 Task: Send an email with the signature Dylan Clark with the subject 'Request for paternity leave' and the message 'Could you please confirm the details of the contract?' from softage.1@softage.net to softage.10@softage.net and softage.2@softage.net with CC to softage.3@softage.net
Action: Key pressed n
Screenshot: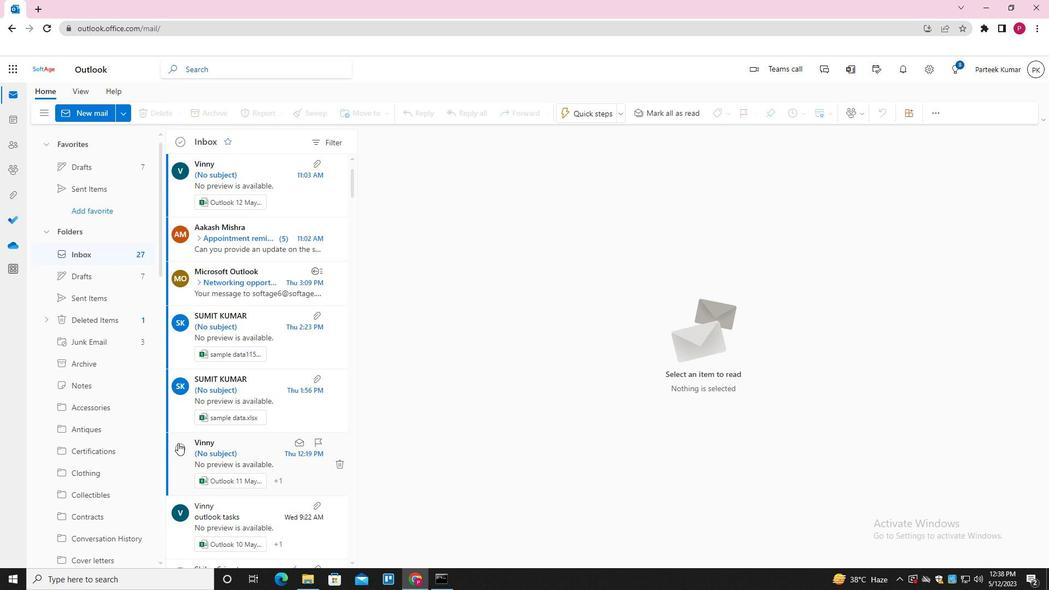 
Action: Mouse moved to (735, 115)
Screenshot: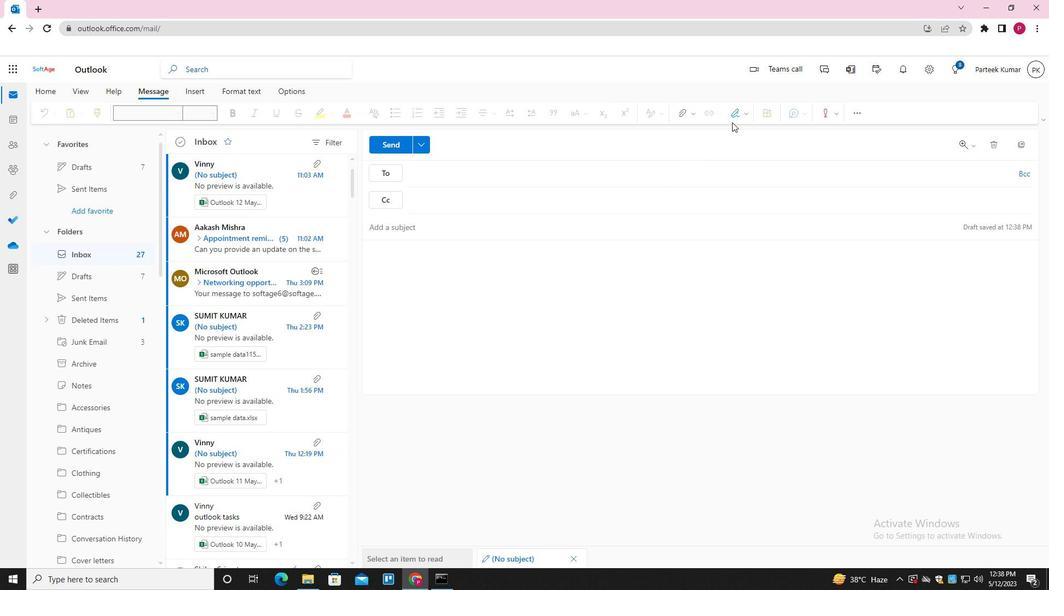 
Action: Mouse pressed left at (735, 115)
Screenshot: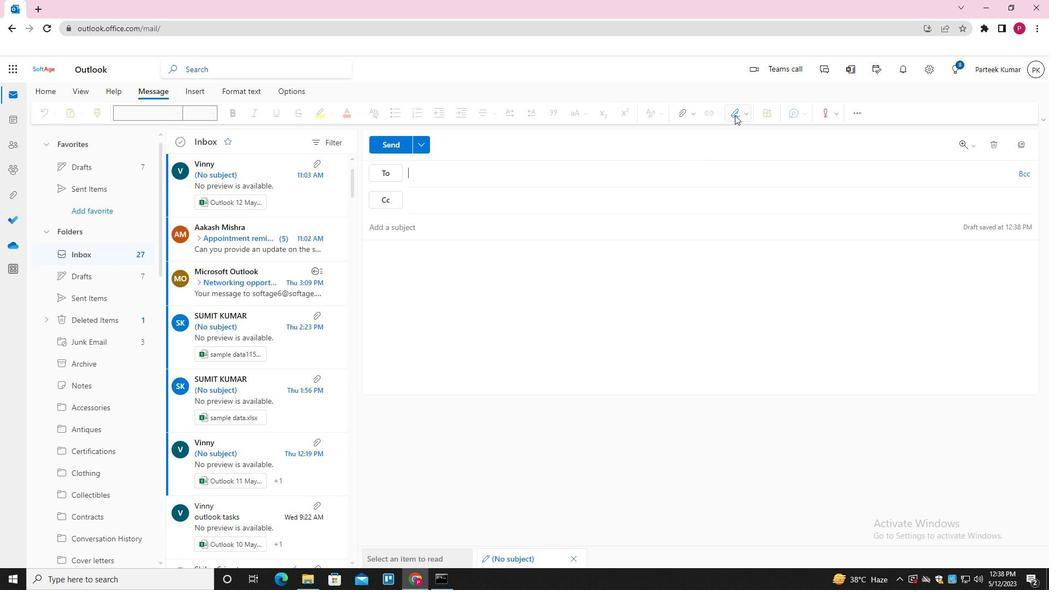 
Action: Mouse moved to (717, 156)
Screenshot: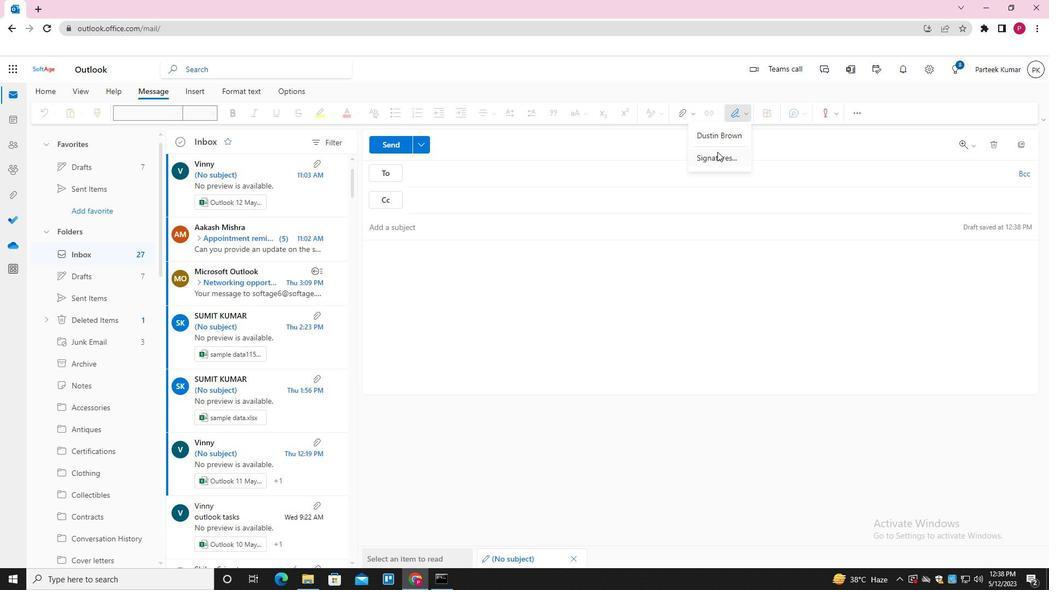 
Action: Mouse pressed left at (717, 156)
Screenshot: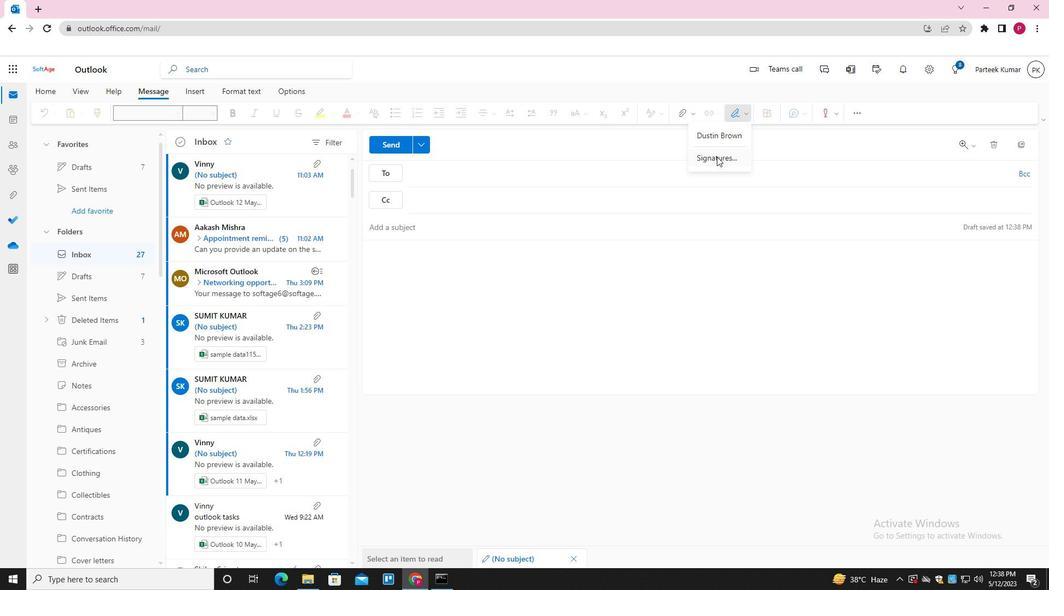 
Action: Mouse moved to (745, 197)
Screenshot: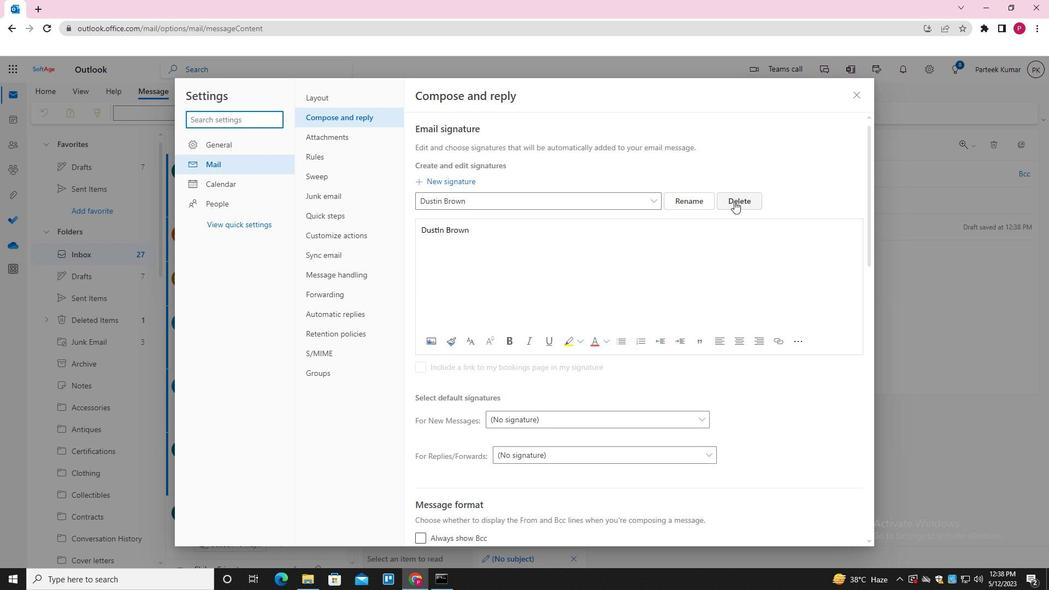 
Action: Mouse pressed left at (745, 197)
Screenshot: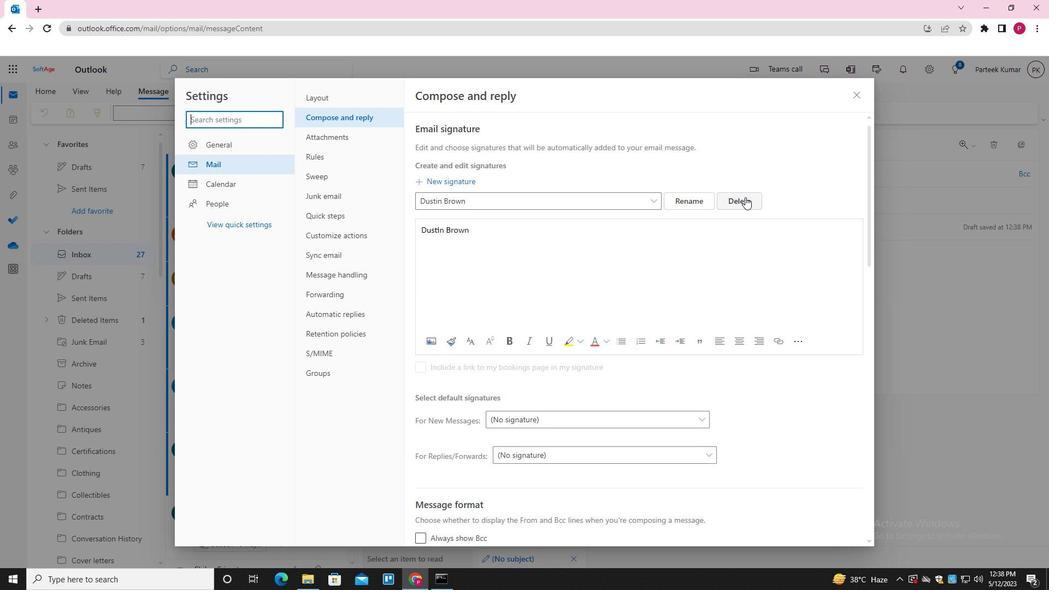 
Action: Mouse moved to (564, 200)
Screenshot: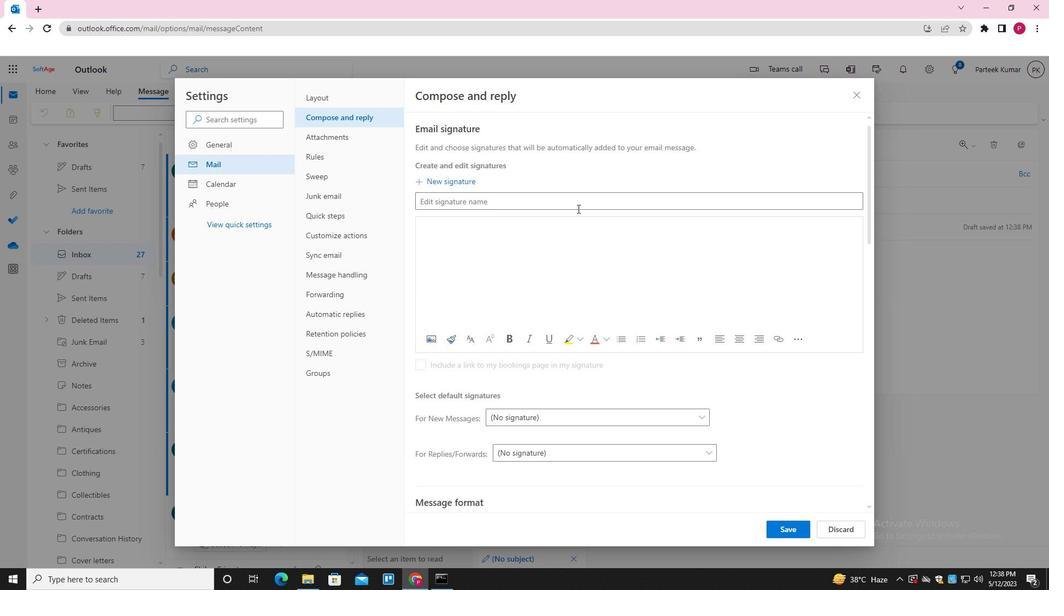 
Action: Mouse pressed left at (564, 200)
Screenshot: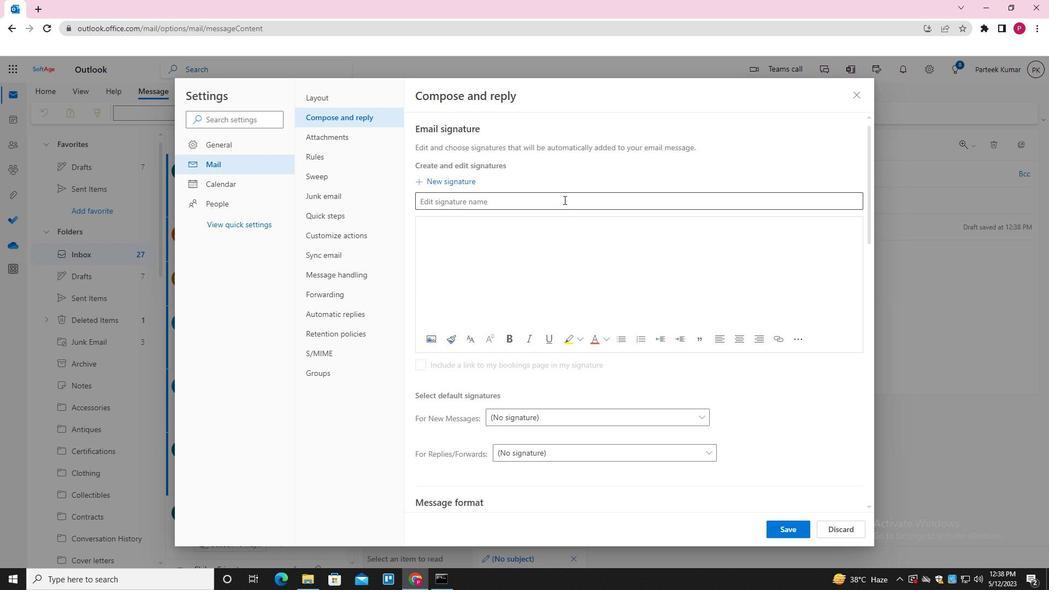 
Action: Key pressed <Key.shift>DYLAN<Key.space><Key.shift><Key.shift><Key.shift><Key.shift><Key.shift>CLARK<Key.tab><Key.shift>DYLAN<Key.space><Key.shift>CLARK
Screenshot: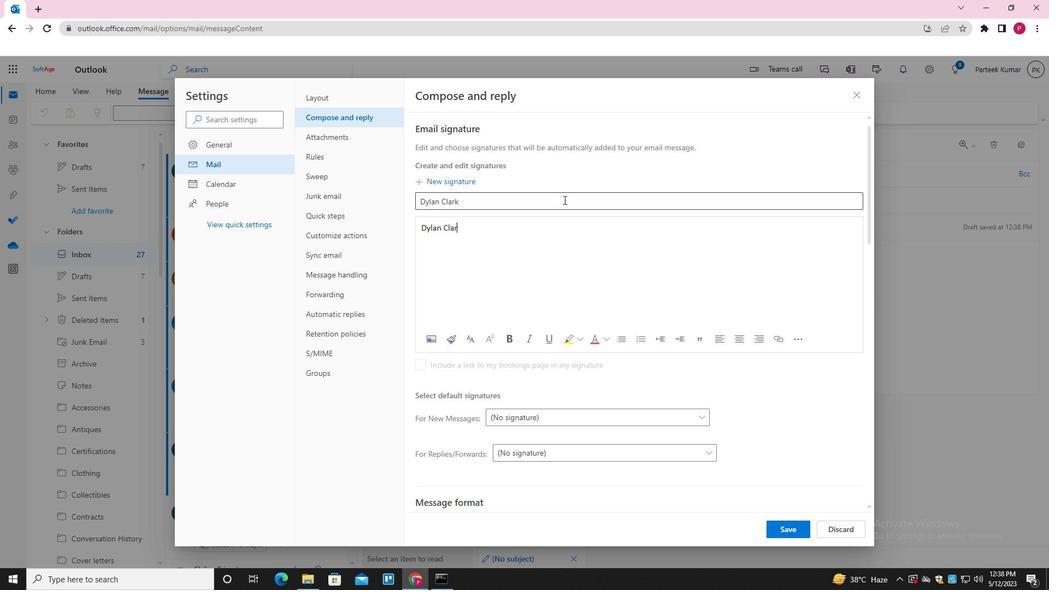 
Action: Mouse moved to (784, 530)
Screenshot: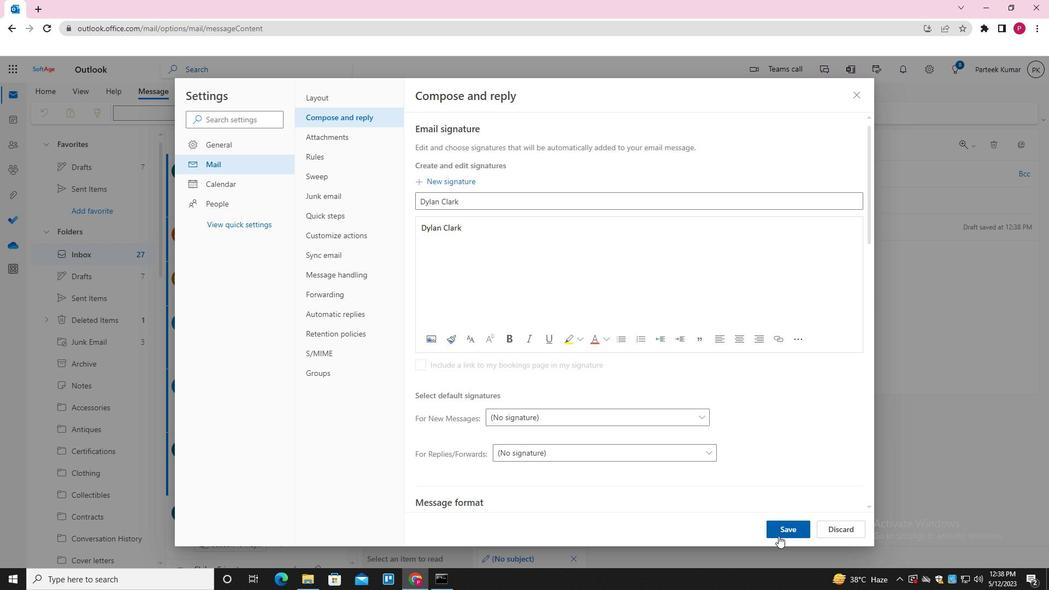 
Action: Mouse pressed left at (784, 530)
Screenshot: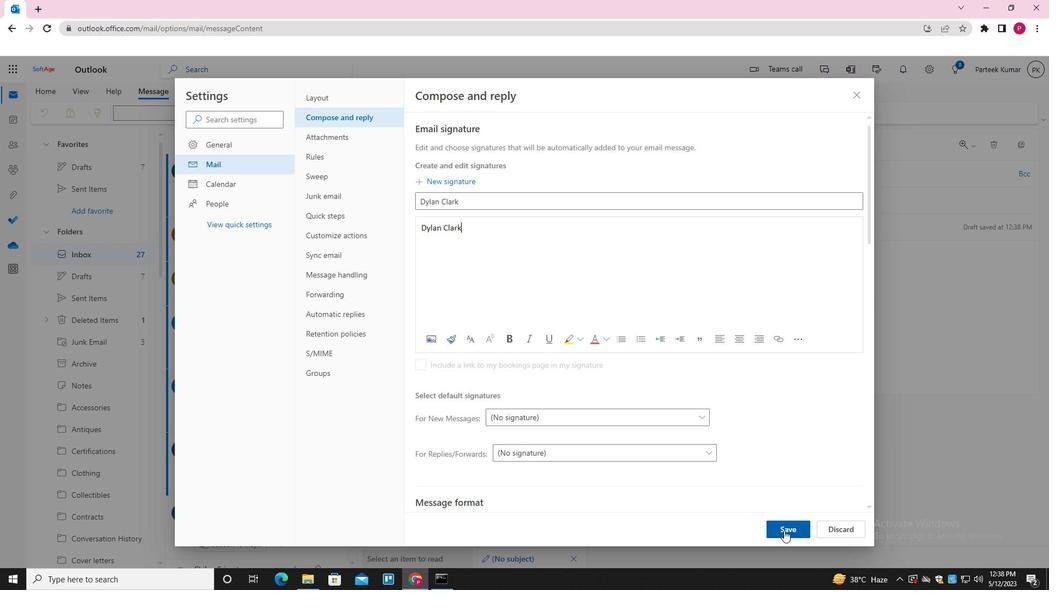 
Action: Mouse moved to (853, 96)
Screenshot: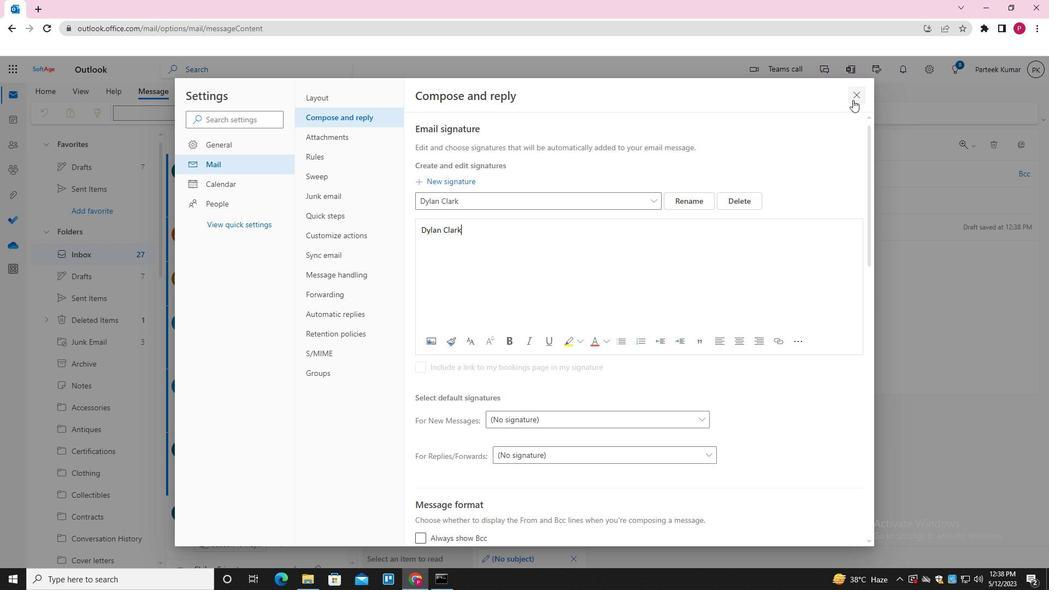 
Action: Mouse pressed left at (853, 96)
Screenshot: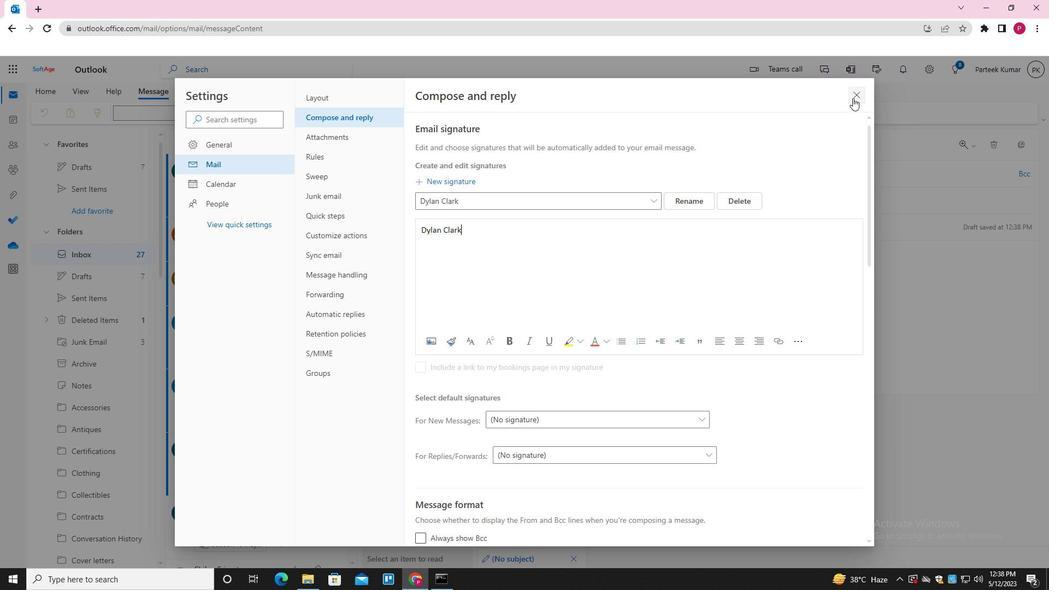 
Action: Mouse moved to (736, 115)
Screenshot: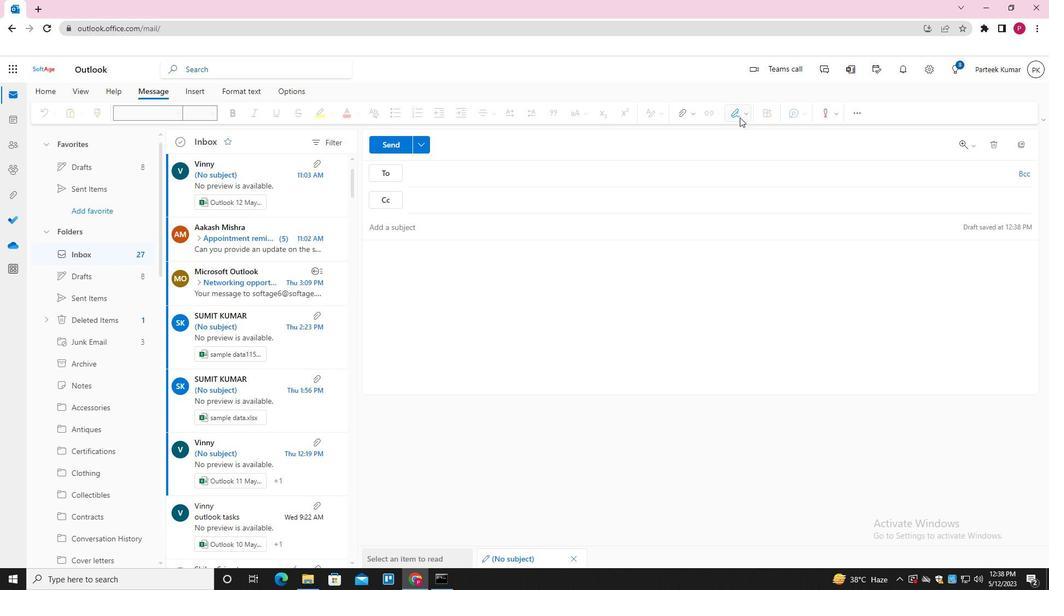 
Action: Mouse pressed left at (736, 115)
Screenshot: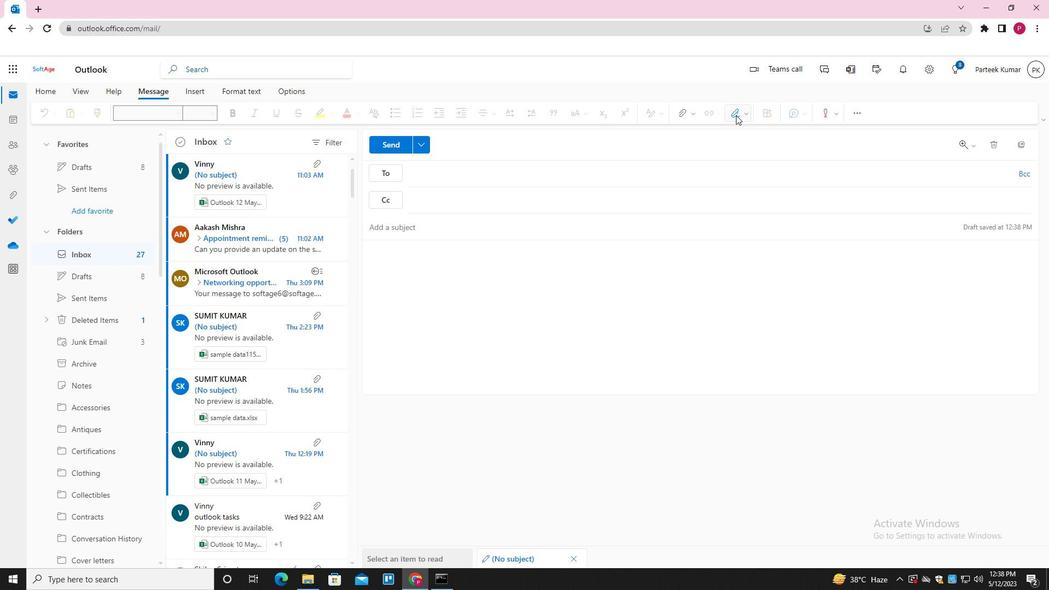 
Action: Mouse moved to (716, 135)
Screenshot: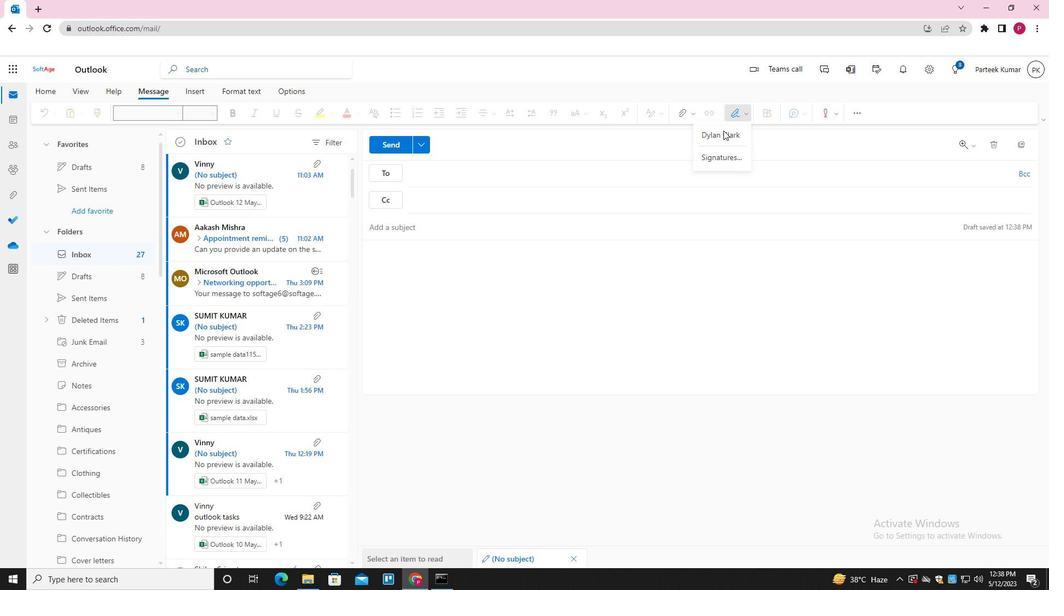 
Action: Mouse pressed left at (716, 135)
Screenshot: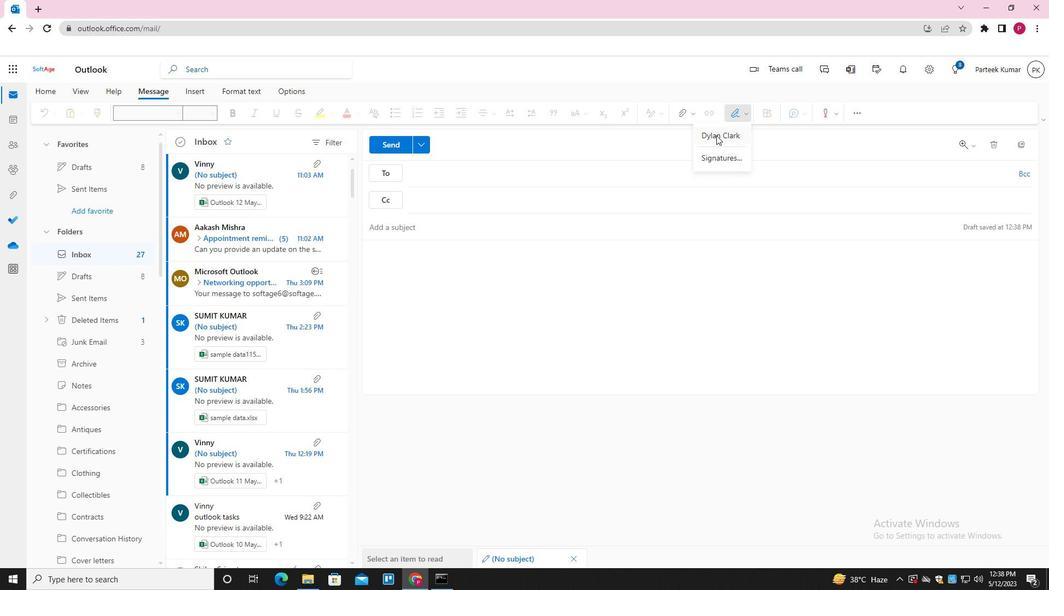 
Action: Mouse moved to (471, 229)
Screenshot: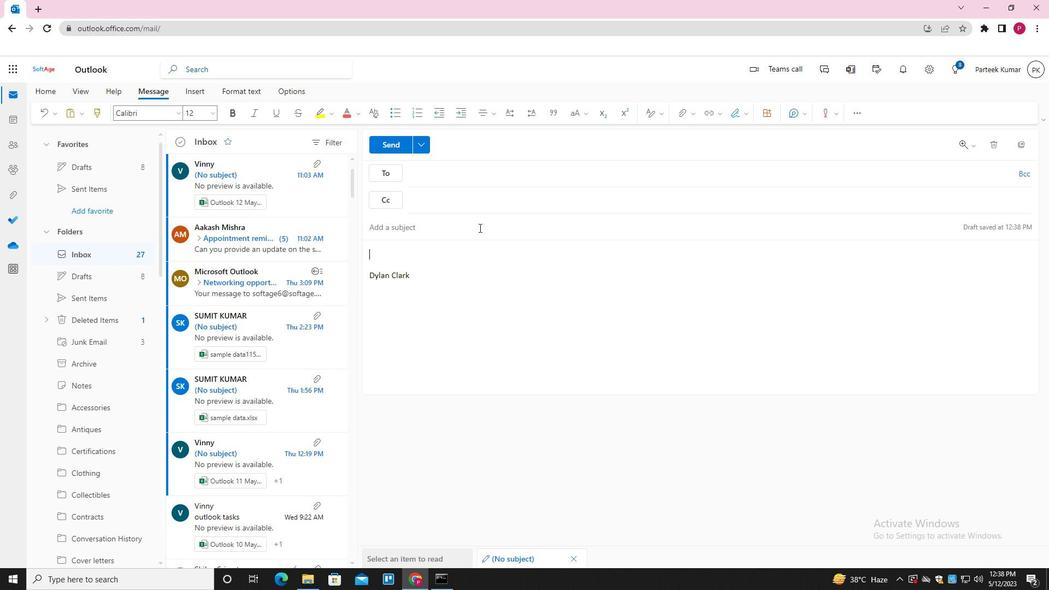 
Action: Mouse pressed left at (471, 229)
Screenshot: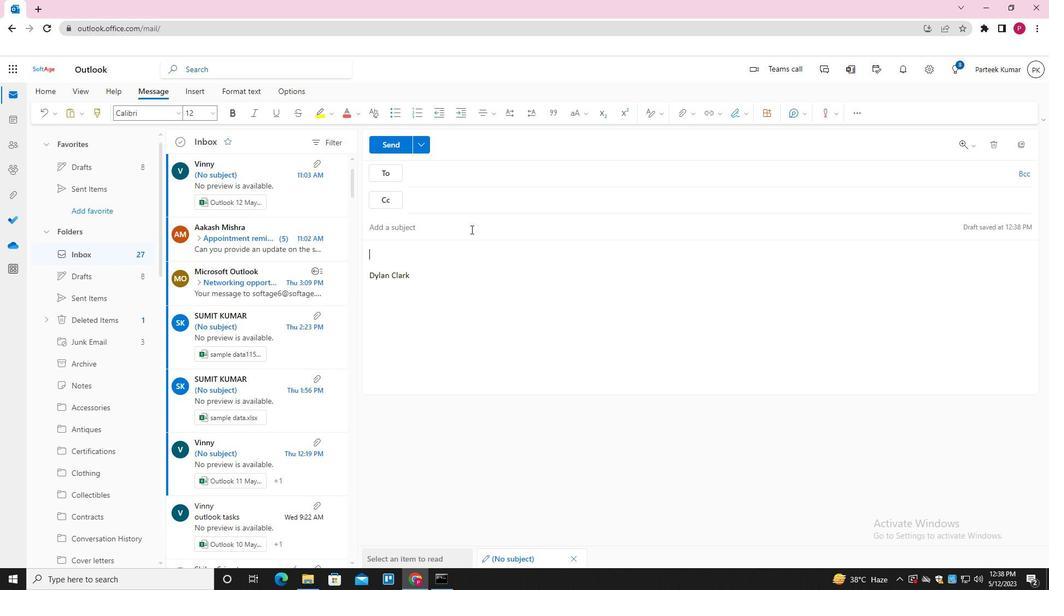 
Action: Key pressed <Key.shift>REQUEST<Key.space>FOR<Key.space>PATERNITY<Key.space>LEAVE<Key.enter><Key.shift_r><Key.shift_r><Key.shift_r><Key.shift_r><Key.shift_r><Key.shift_r><Key.shift_r><Key.shift_r><Key.shift_r><Key.shift_r><Key.shift_r><Key.shift_r><Key.shift_r><Key.shift_r><Key.shift_r><Key.shift_r><Key.shift_r><Key.shift_r><Key.shift_r>COULD<Key.space>YOU<Key.space>PLEASE<Key.space>CONFIRM<Key.space>THE<Key.space>DETAILS<Key.space>OF<Key.space>THE<Key.space>CONTRACT<Key.shift_r>?
Screenshot: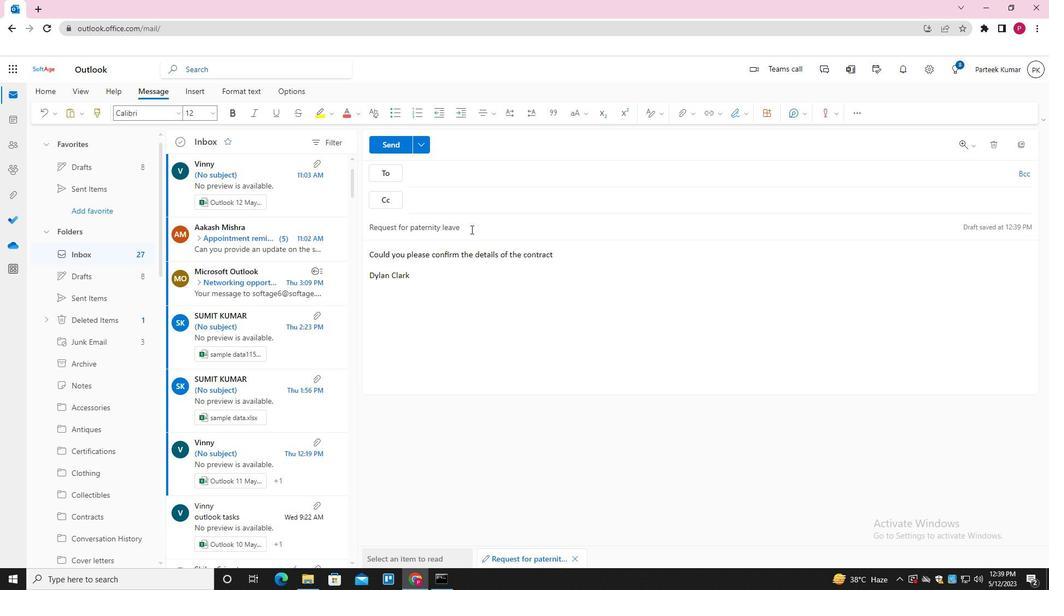 
Action: Mouse moved to (489, 175)
Screenshot: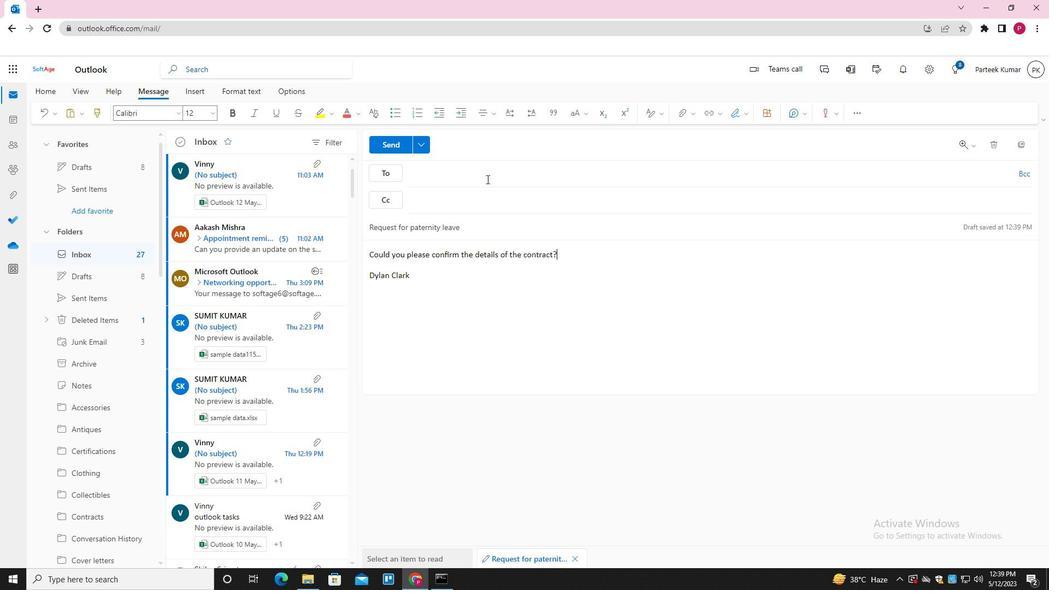 
Action: Mouse pressed left at (489, 175)
Screenshot: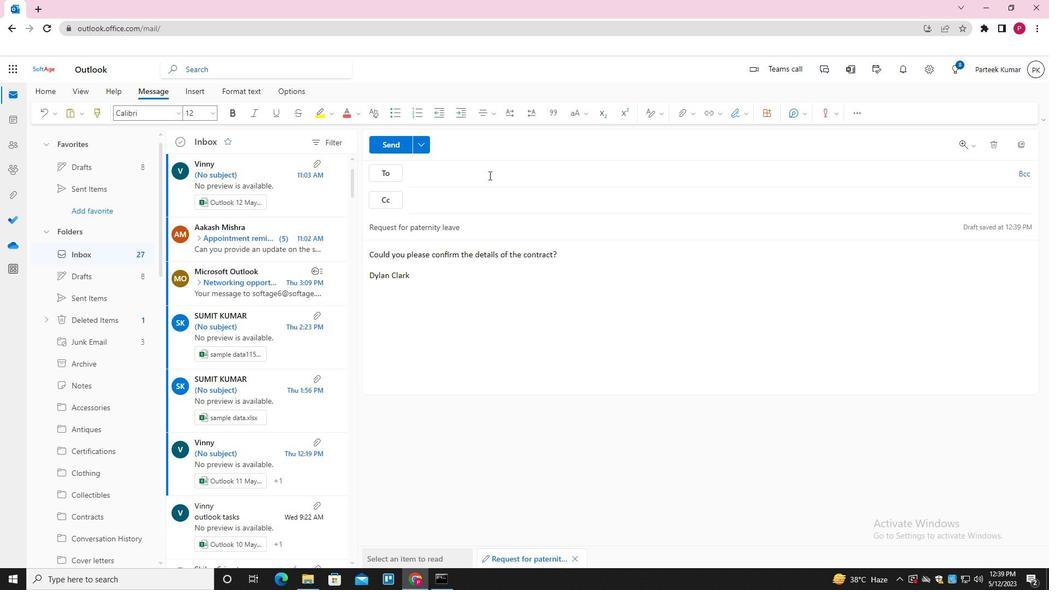 
Action: Key pressed SOFTAGE.10<Key.shift>@SOFTAGE.NET<Key.enter>SOFTAGE.2<Key.shift>@SOFTAGE.NET<Key.enter><Key.tab>SOFTAGE.3<Key.shift>@SOFTAGE.NET<Key.enter>
Screenshot: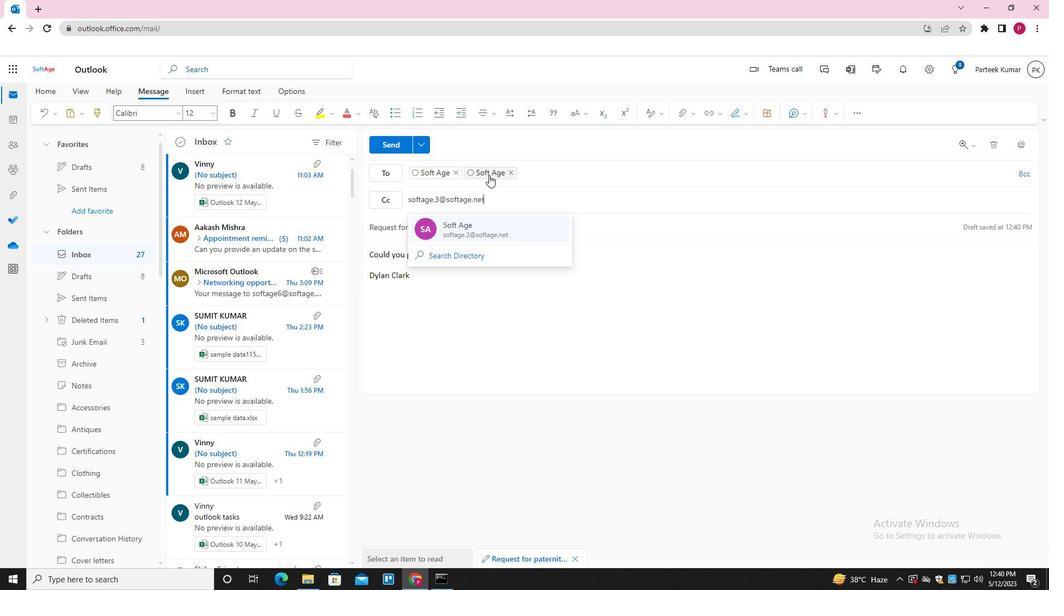 
Action: Mouse moved to (400, 142)
Screenshot: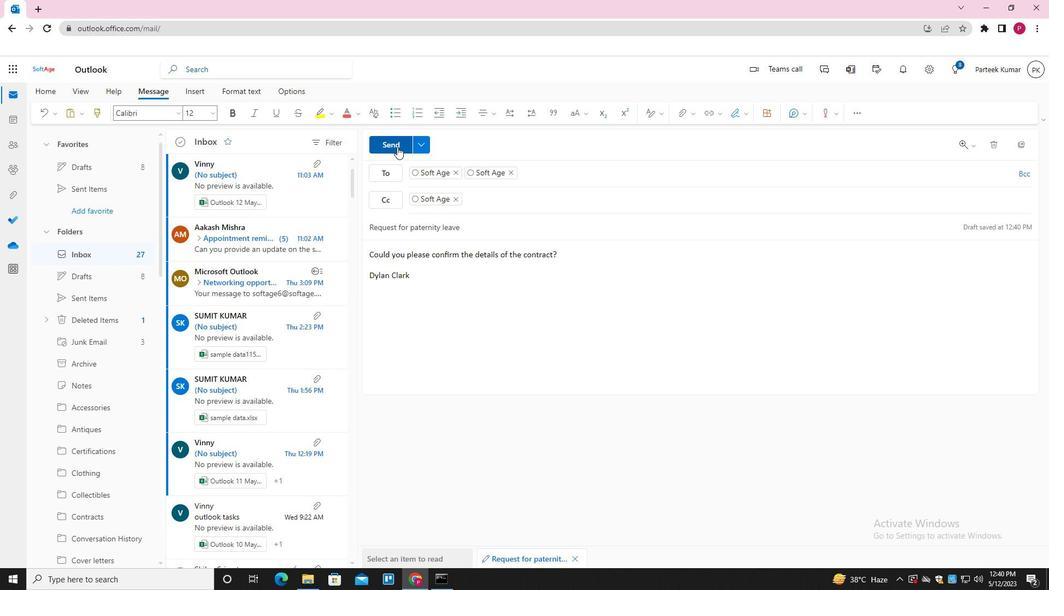 
Action: Mouse pressed left at (400, 142)
Screenshot: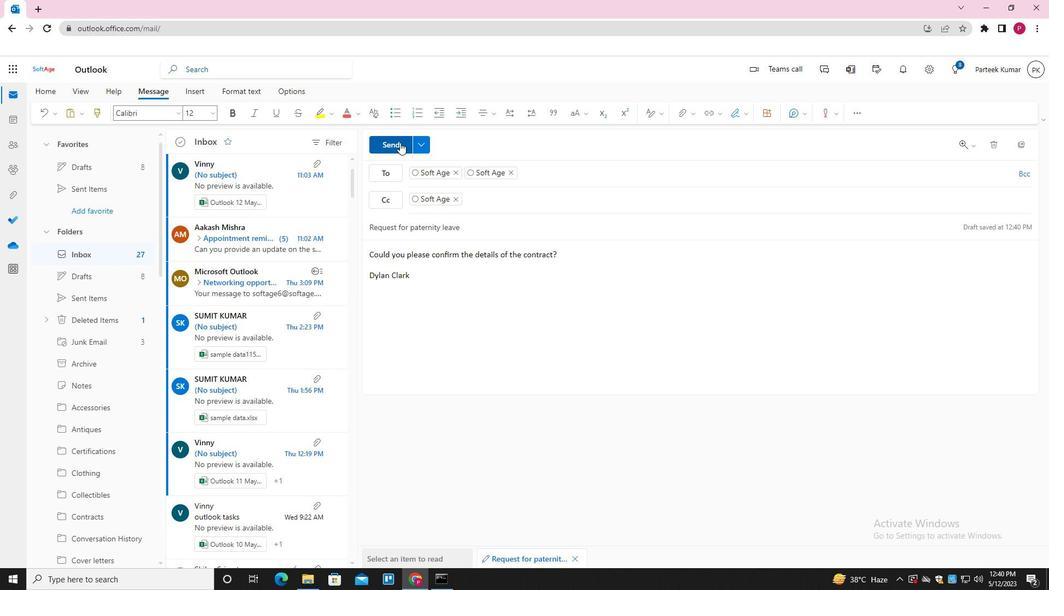 
Action: Mouse moved to (467, 334)
Screenshot: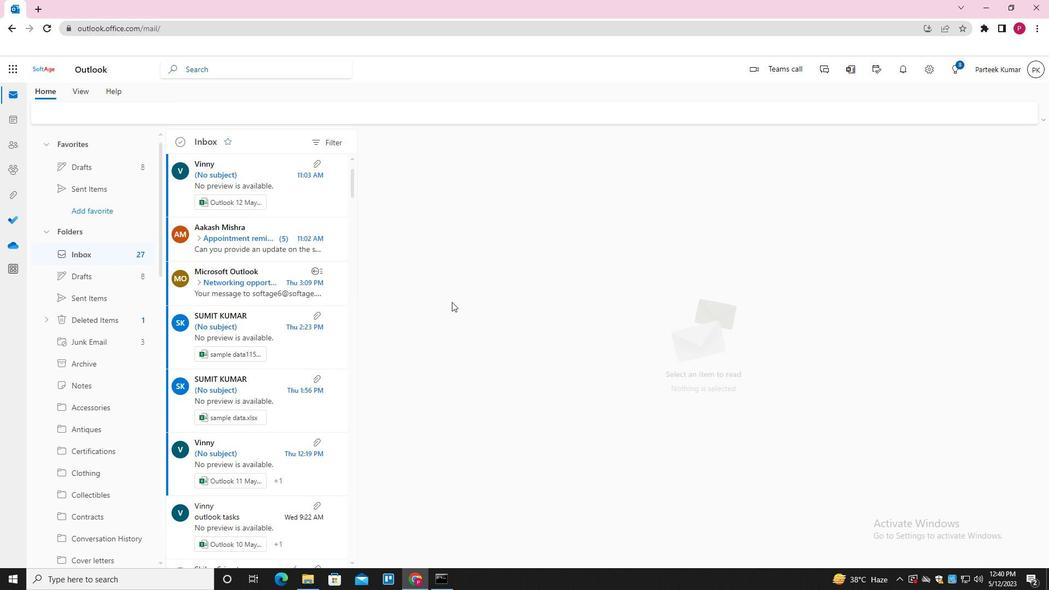
